 Task: Change the network caching (ms) to 1000.
Action: Mouse moved to (91, 12)
Screenshot: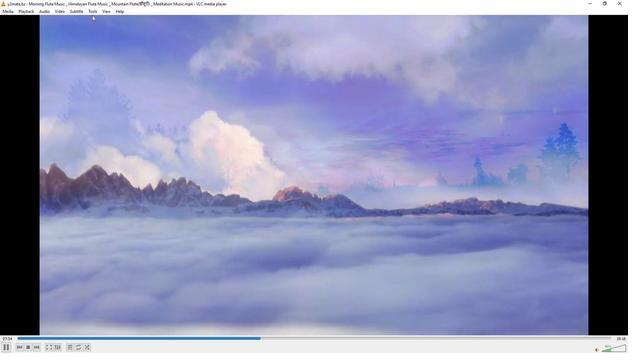 
Action: Mouse pressed left at (91, 12)
Screenshot: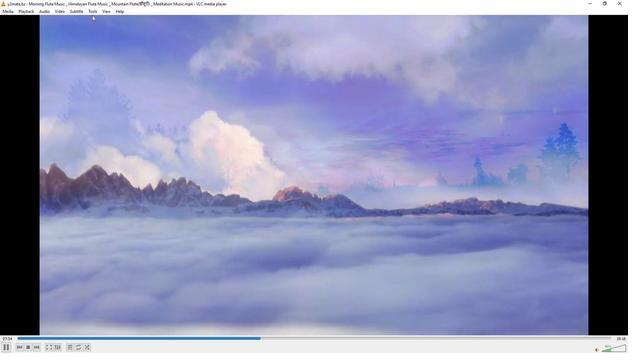 
Action: Mouse moved to (101, 87)
Screenshot: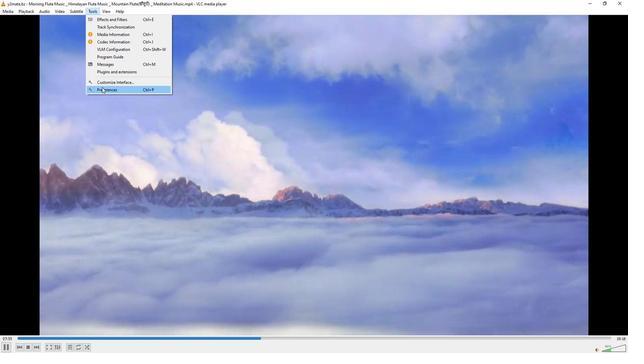 
Action: Mouse pressed left at (101, 87)
Screenshot: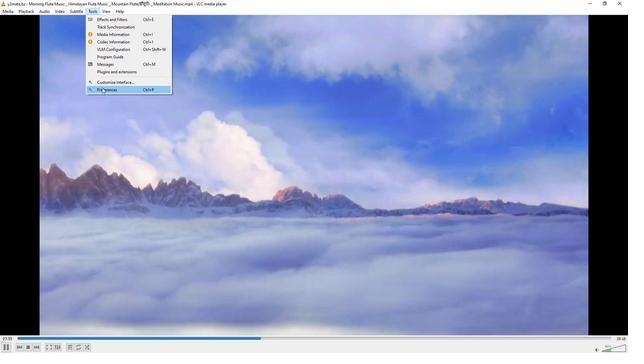
Action: Mouse moved to (207, 291)
Screenshot: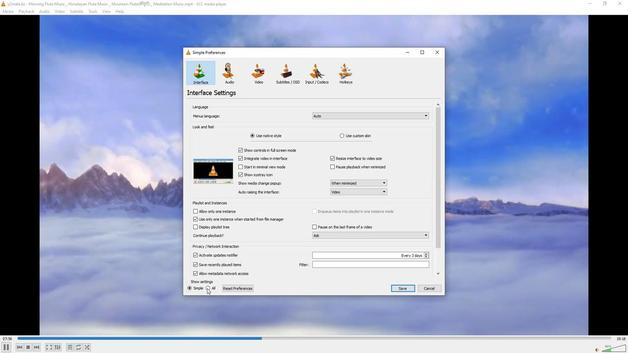 
Action: Mouse pressed left at (207, 291)
Screenshot: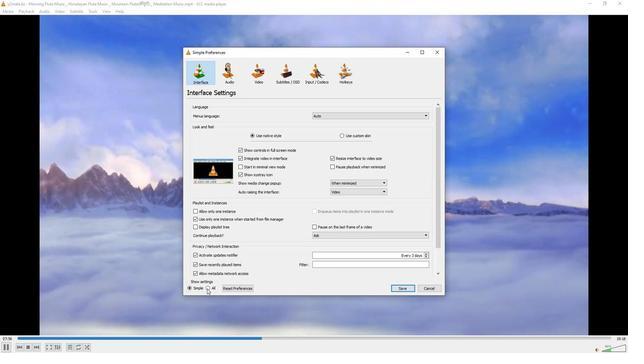 
Action: Mouse moved to (215, 168)
Screenshot: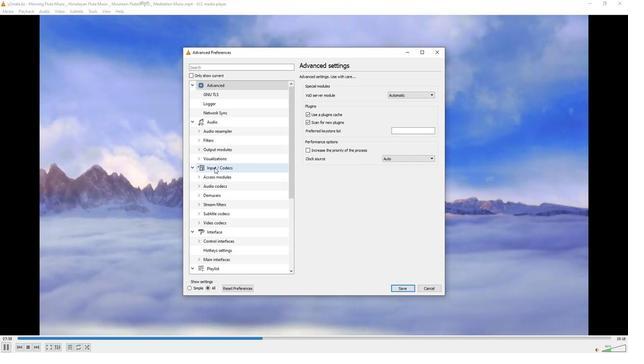 
Action: Mouse pressed left at (215, 168)
Screenshot: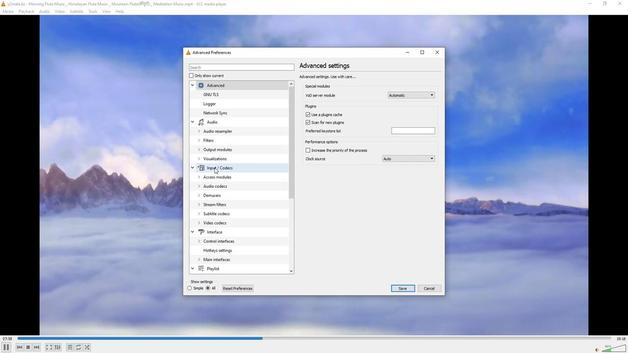 
Action: Mouse moved to (371, 209)
Screenshot: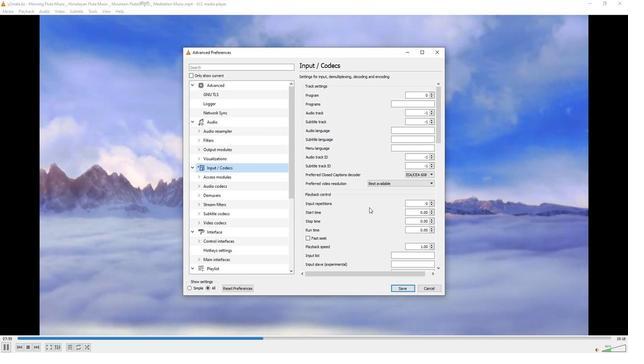 
Action: Mouse scrolled (371, 209) with delta (0, 0)
Screenshot: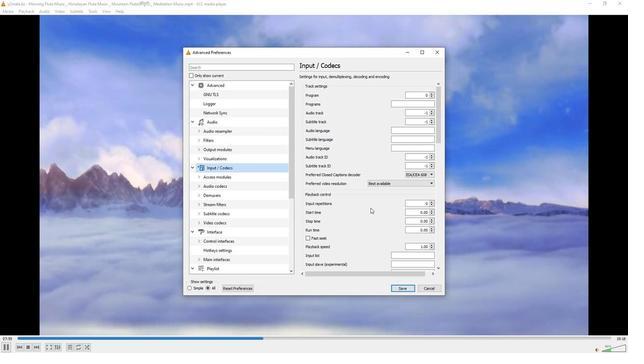 
Action: Mouse scrolled (371, 209) with delta (0, 0)
Screenshot: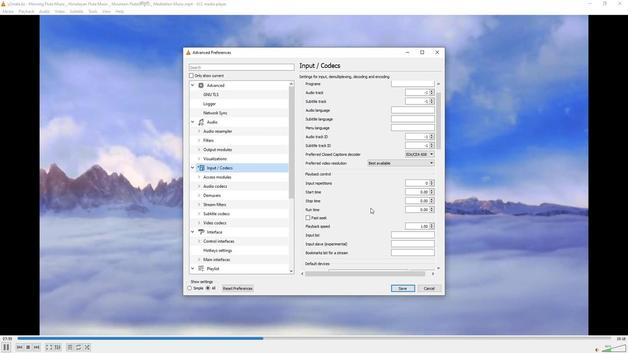 
Action: Mouse scrolled (371, 209) with delta (0, 0)
Screenshot: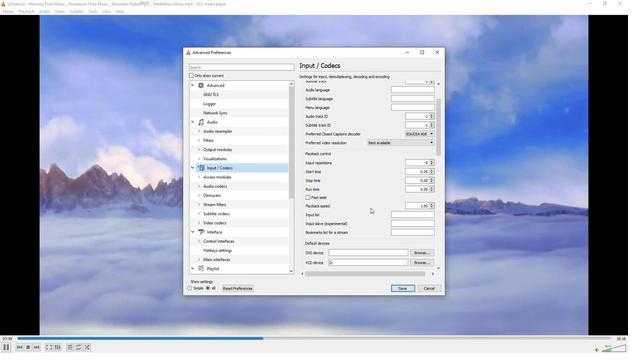 
Action: Mouse scrolled (371, 209) with delta (0, 0)
Screenshot: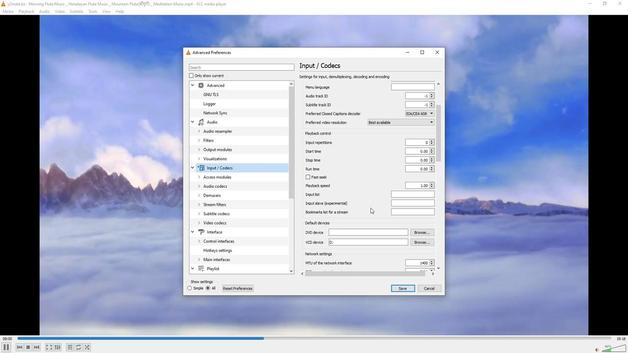 
Action: Mouse scrolled (371, 209) with delta (0, 0)
Screenshot: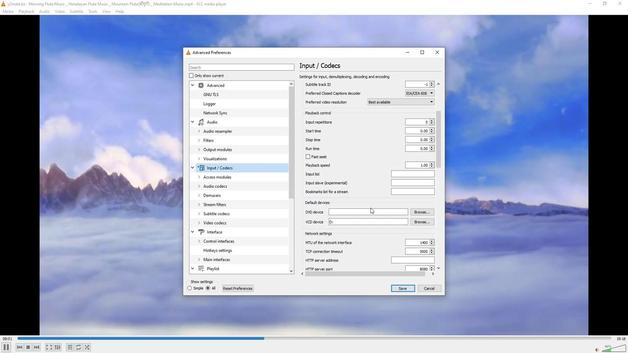
Action: Mouse scrolled (371, 209) with delta (0, 0)
Screenshot: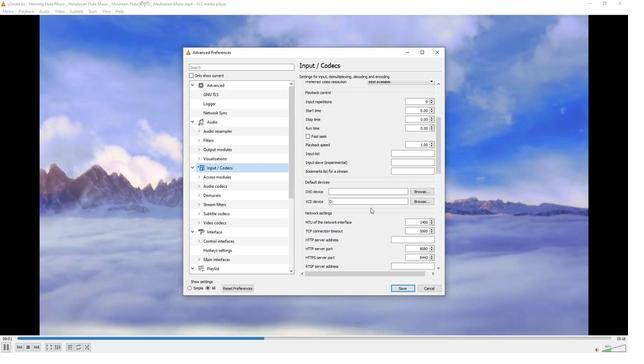 
Action: Mouse scrolled (371, 209) with delta (0, 0)
Screenshot: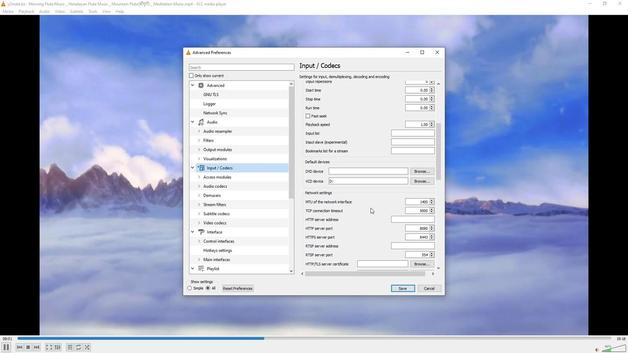 
Action: Mouse scrolled (371, 209) with delta (0, 0)
Screenshot: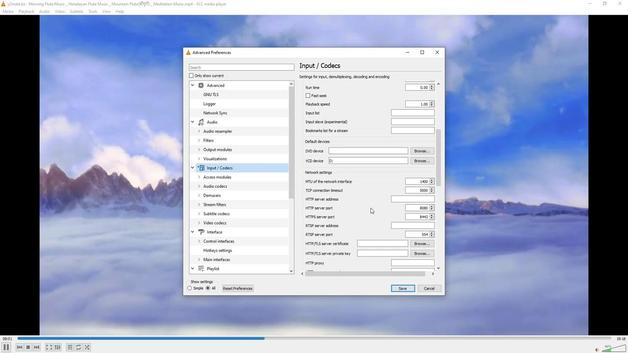 
Action: Mouse scrolled (371, 209) with delta (0, 0)
Screenshot: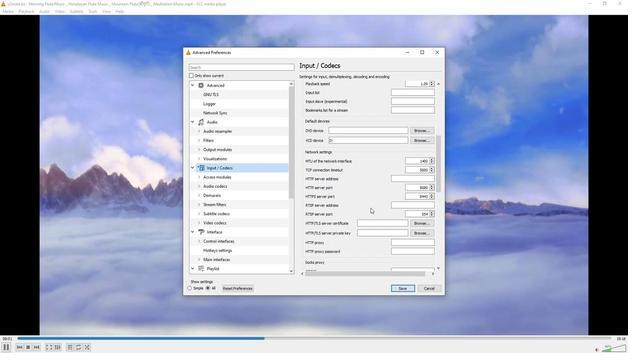 
Action: Mouse scrolled (371, 209) with delta (0, 0)
Screenshot: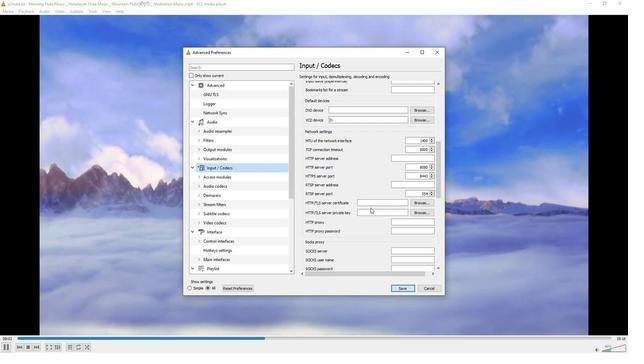 
Action: Mouse scrolled (371, 209) with delta (0, 0)
Screenshot: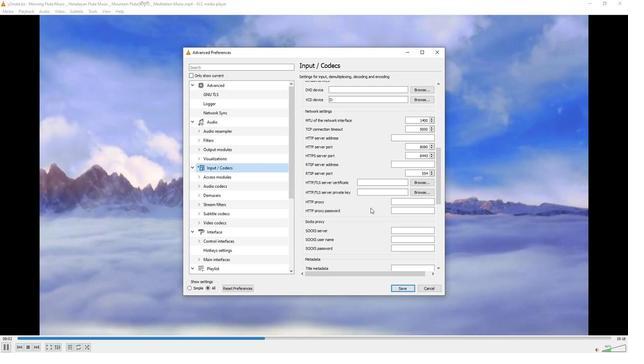 
Action: Mouse scrolled (371, 209) with delta (0, 0)
Screenshot: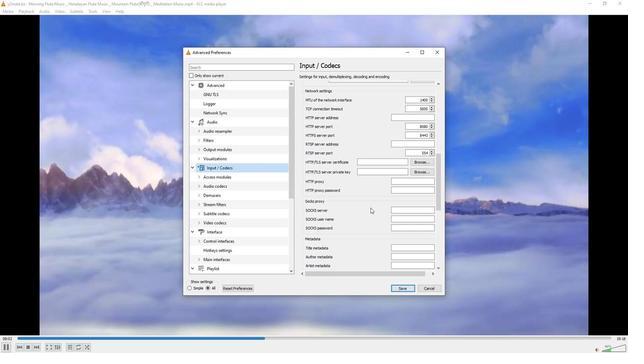 
Action: Mouse scrolled (371, 209) with delta (0, 0)
Screenshot: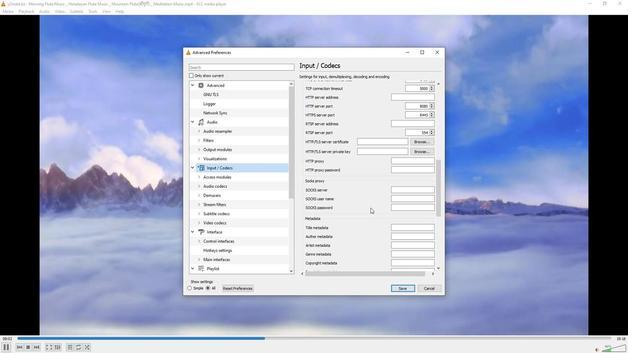 
Action: Mouse scrolled (371, 209) with delta (0, 0)
Screenshot: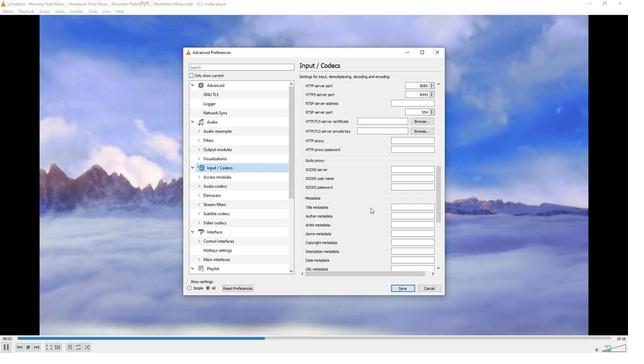 
Action: Mouse scrolled (371, 209) with delta (0, 0)
Screenshot: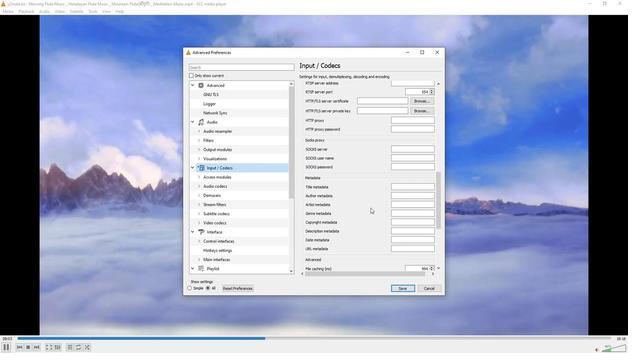 
Action: Mouse scrolled (371, 209) with delta (0, 0)
Screenshot: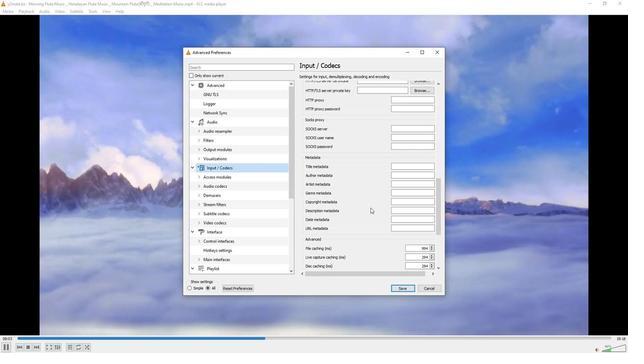 
Action: Mouse scrolled (371, 209) with delta (0, 0)
Screenshot: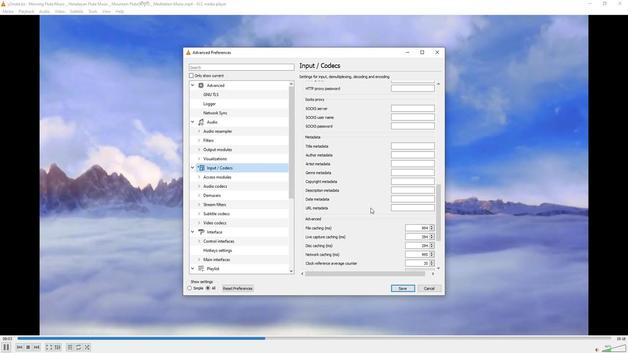 
Action: Mouse scrolled (371, 209) with delta (0, 0)
Screenshot: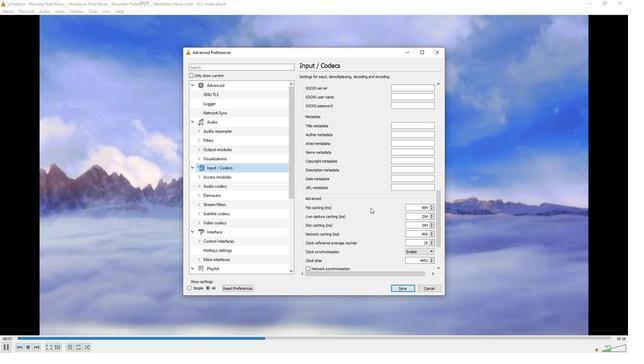 
Action: Mouse scrolled (371, 209) with delta (0, 0)
Screenshot: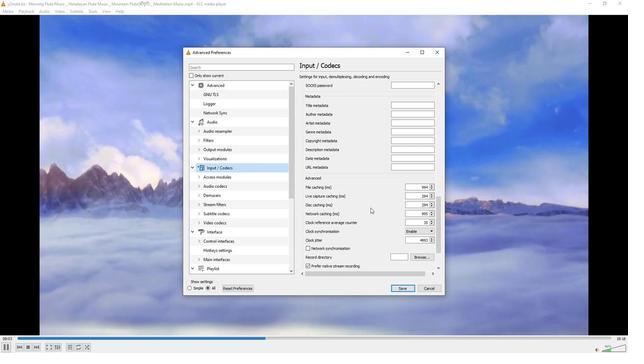 
Action: Mouse scrolled (371, 209) with delta (0, 0)
Screenshot: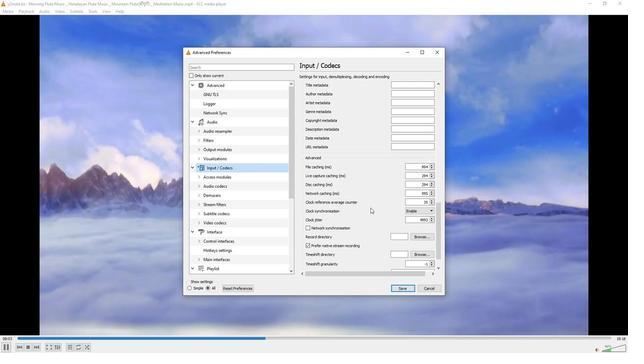 
Action: Mouse moved to (434, 172)
Screenshot: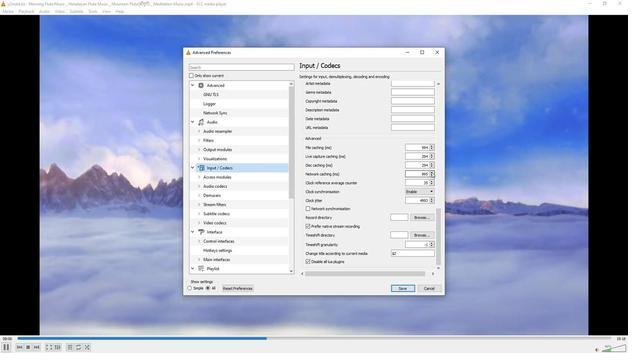 
Action: Mouse pressed left at (434, 172)
Screenshot: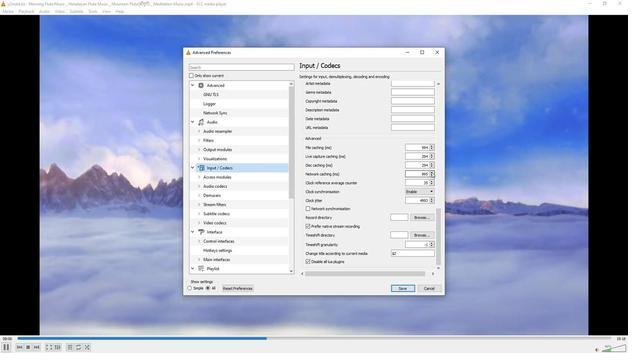 
Action: Mouse pressed left at (434, 172)
Screenshot: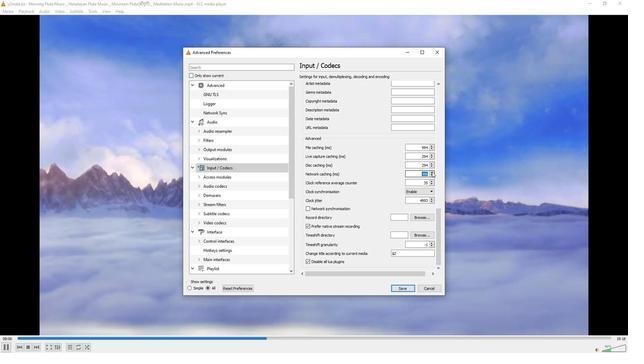 
Action: Mouse pressed left at (434, 172)
Screenshot: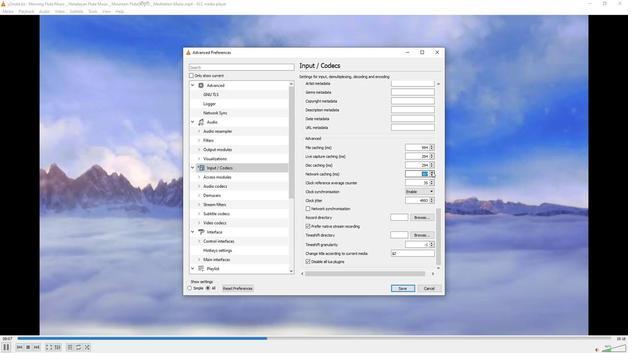 
Action: Mouse pressed left at (434, 172)
Screenshot: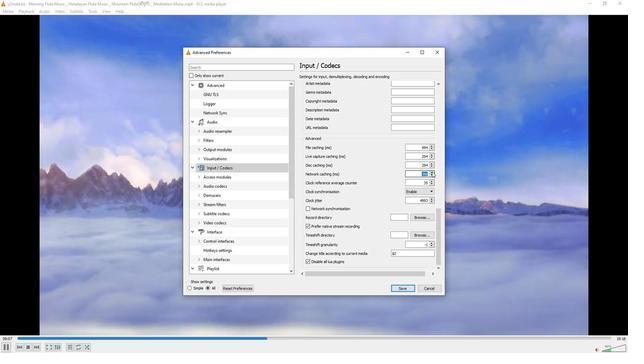 
Action: Mouse pressed left at (434, 172)
Screenshot: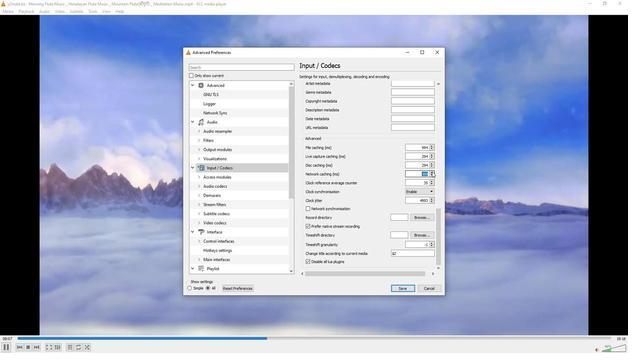 
Action: Mouse moved to (382, 173)
Screenshot: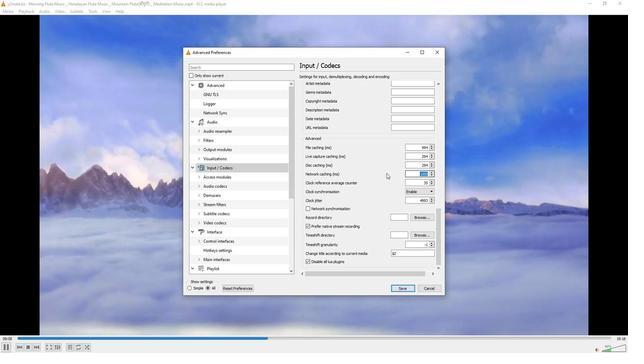 
Action: Mouse pressed left at (382, 173)
Screenshot: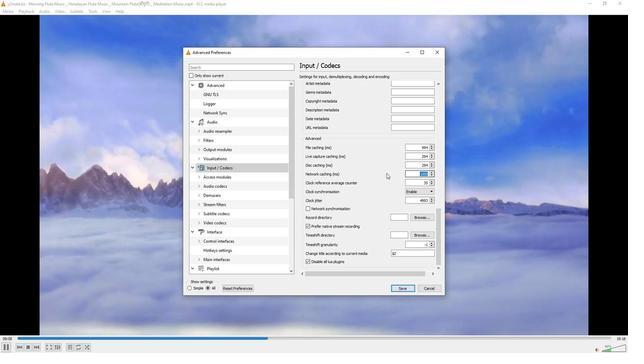 
